 Task: Look for apartments for rent.
Action: Mouse moved to (350, 411)
Screenshot: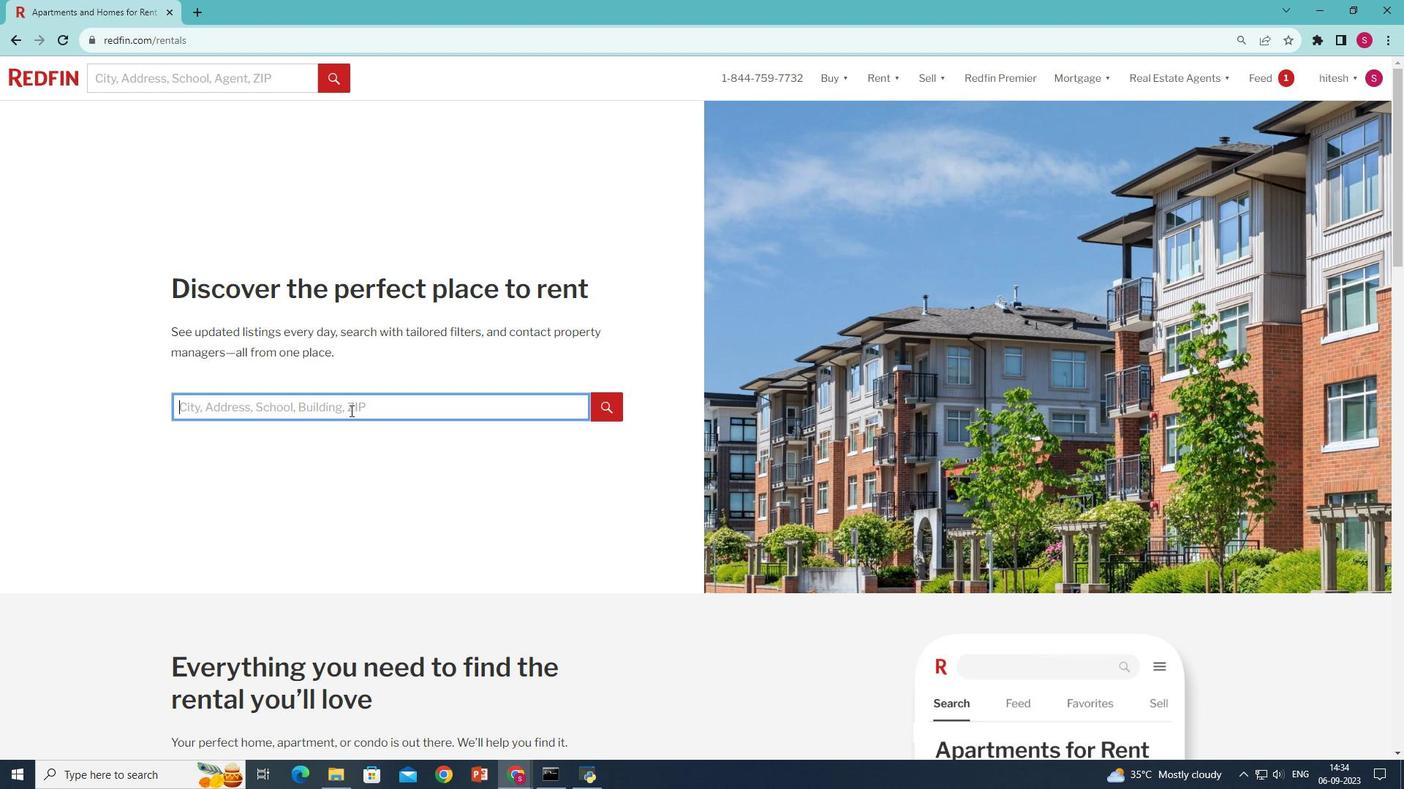 
Action: Mouse pressed left at (350, 411)
Screenshot: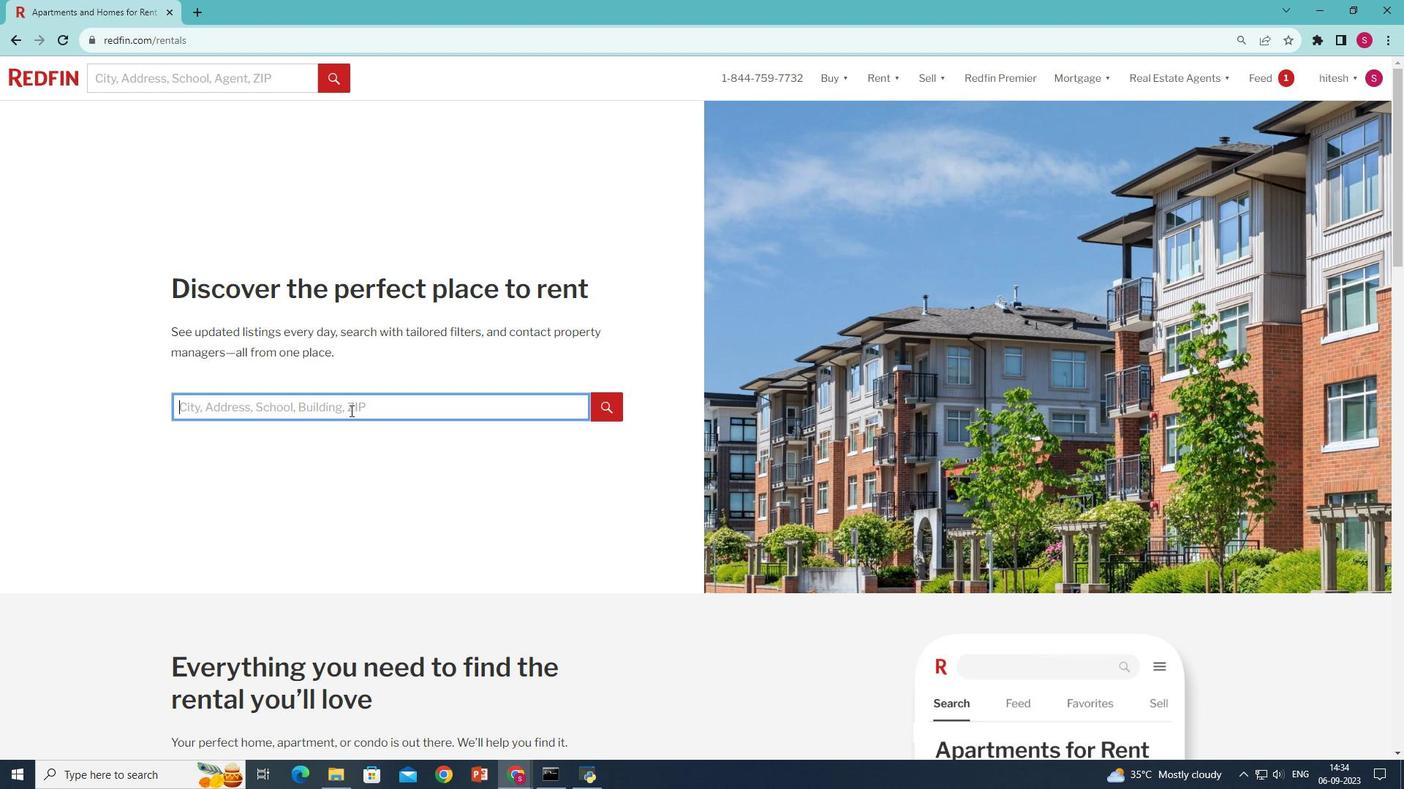 
Action: Key pressed <Key.shift><Key.shift><Key.shift><Key.shift><Key.shift><Key.shift><Key.shift><Key.shift>New<Key.space><Key.shift>York<Key.space><Key.backspace>,<Key.space><Key.shift>NY,<Key.space><Key.shift>USA
Screenshot: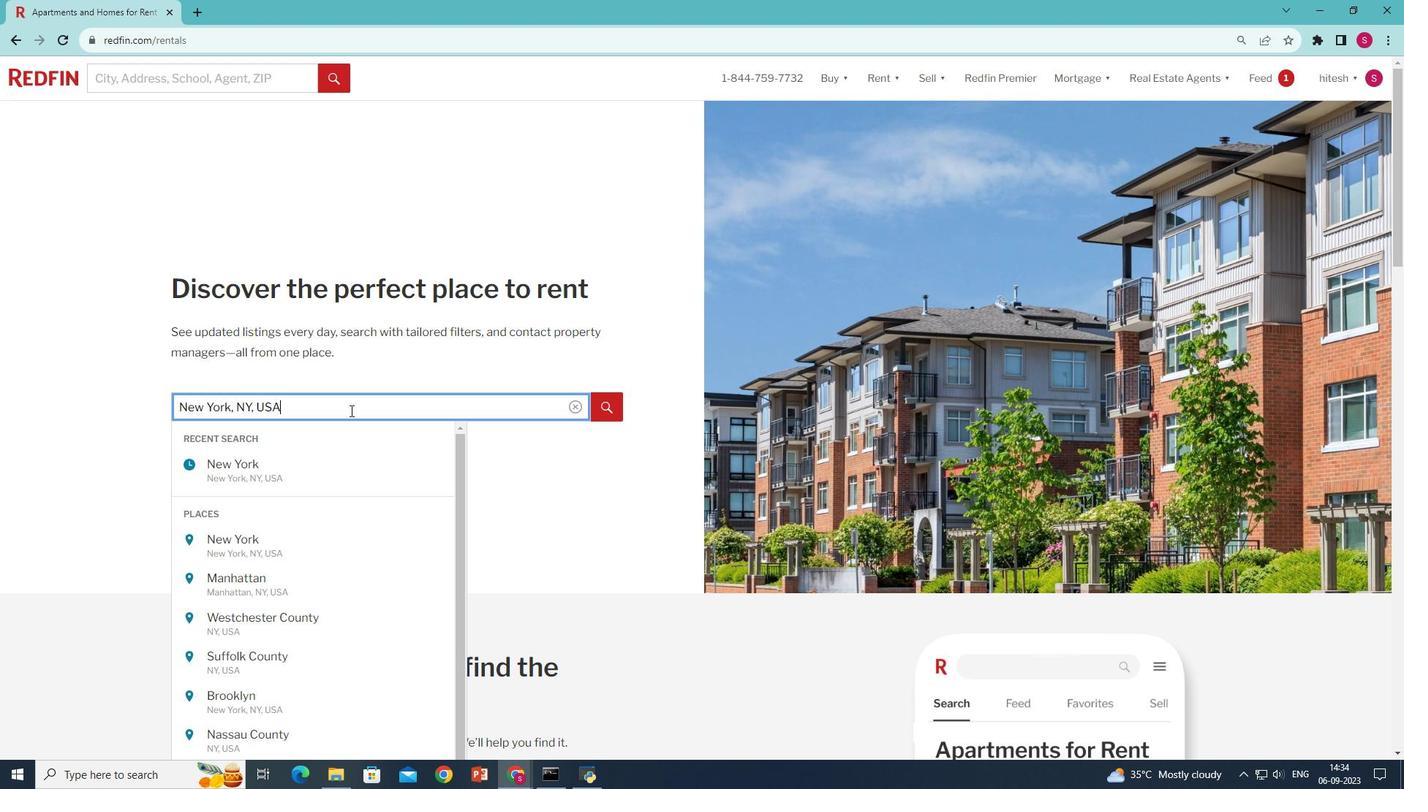 
Action: Mouse moved to (607, 398)
Screenshot: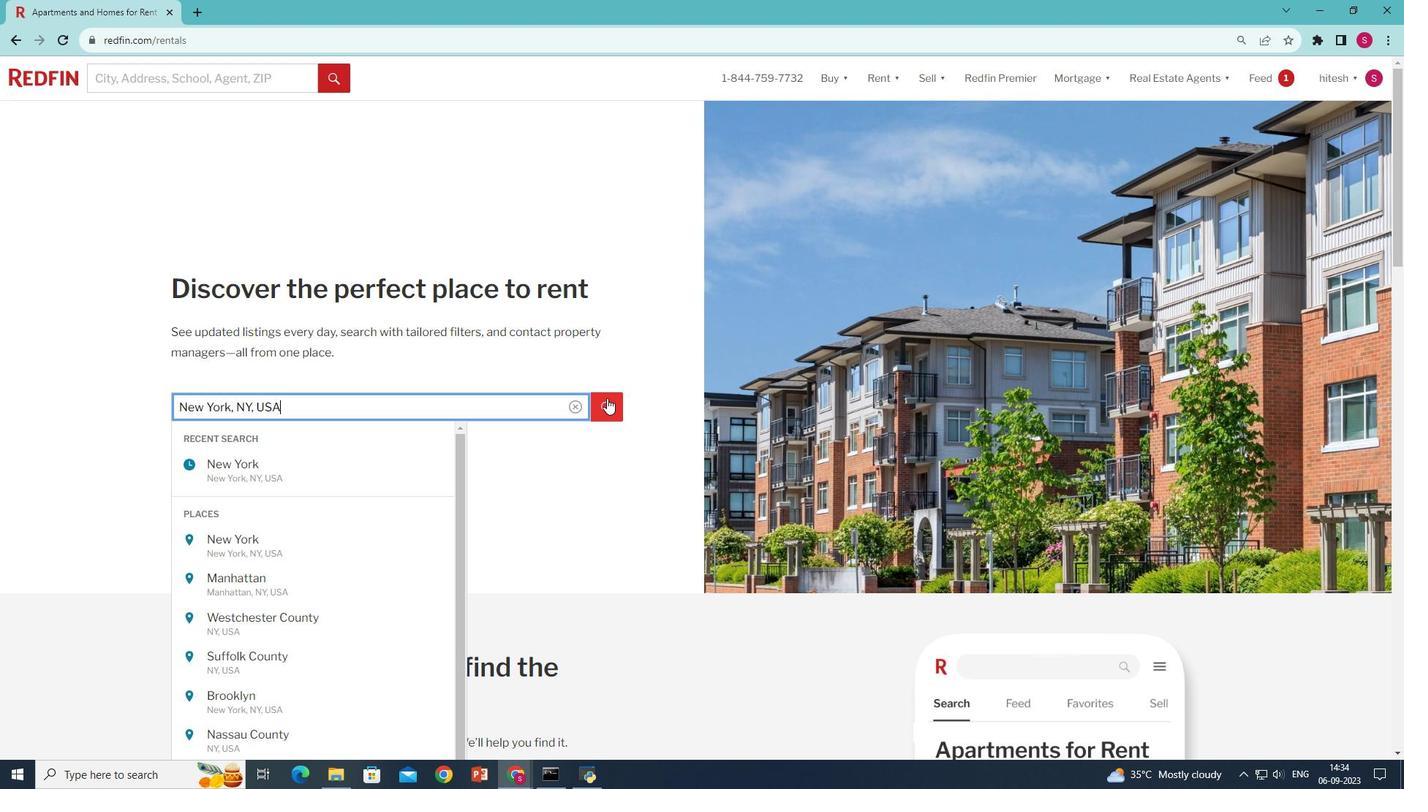 
Action: Mouse pressed left at (607, 398)
Screenshot: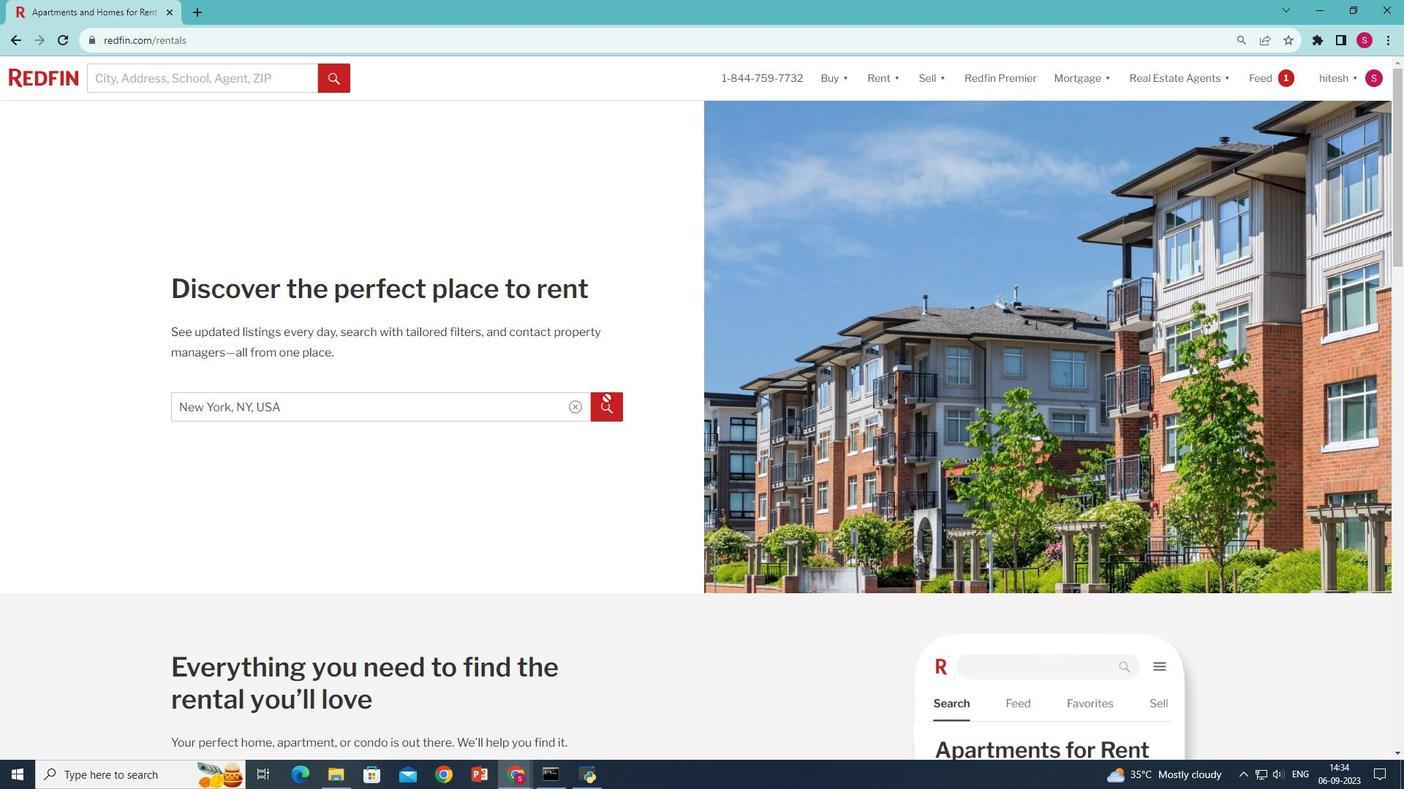 
Action: Mouse moved to (413, 176)
Screenshot: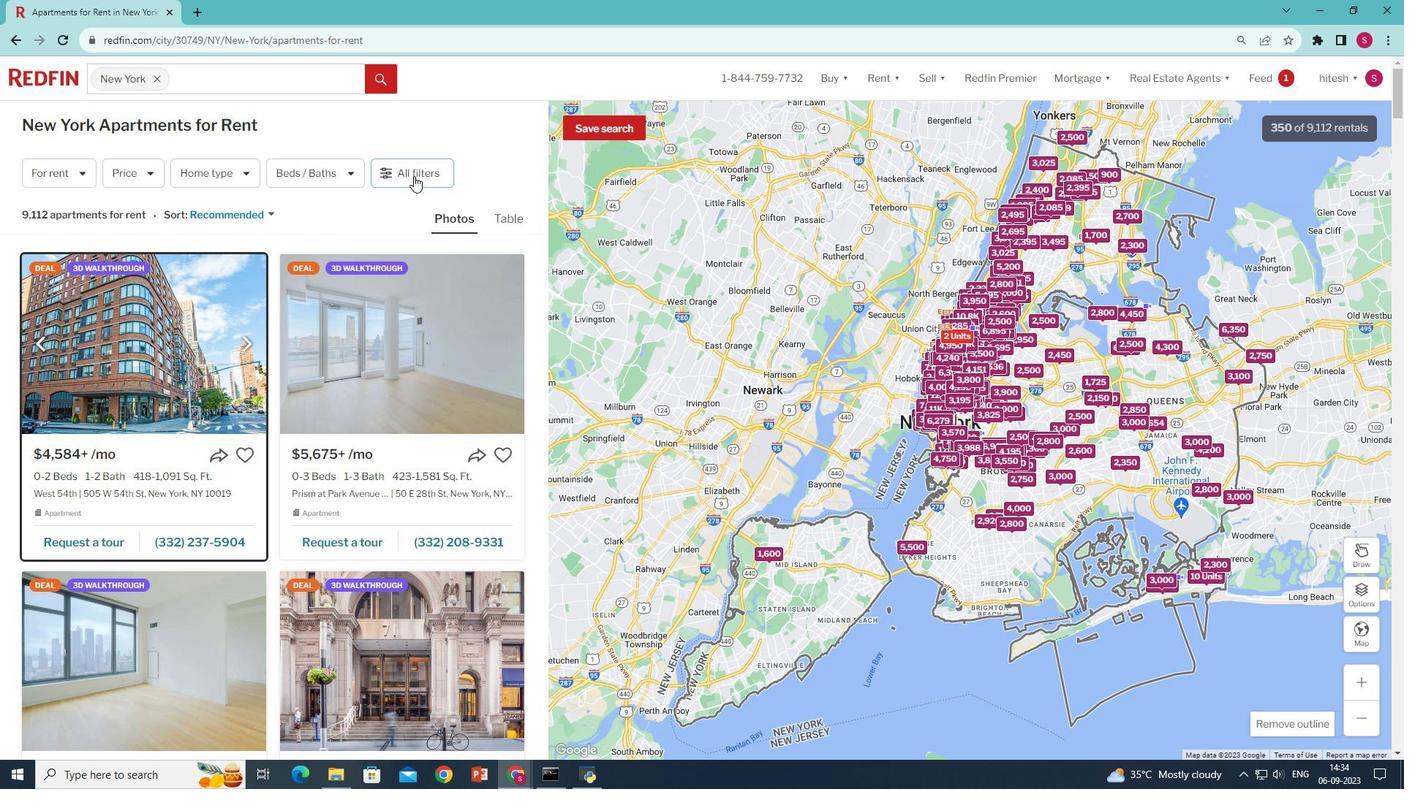 
Action: Mouse pressed left at (413, 176)
Screenshot: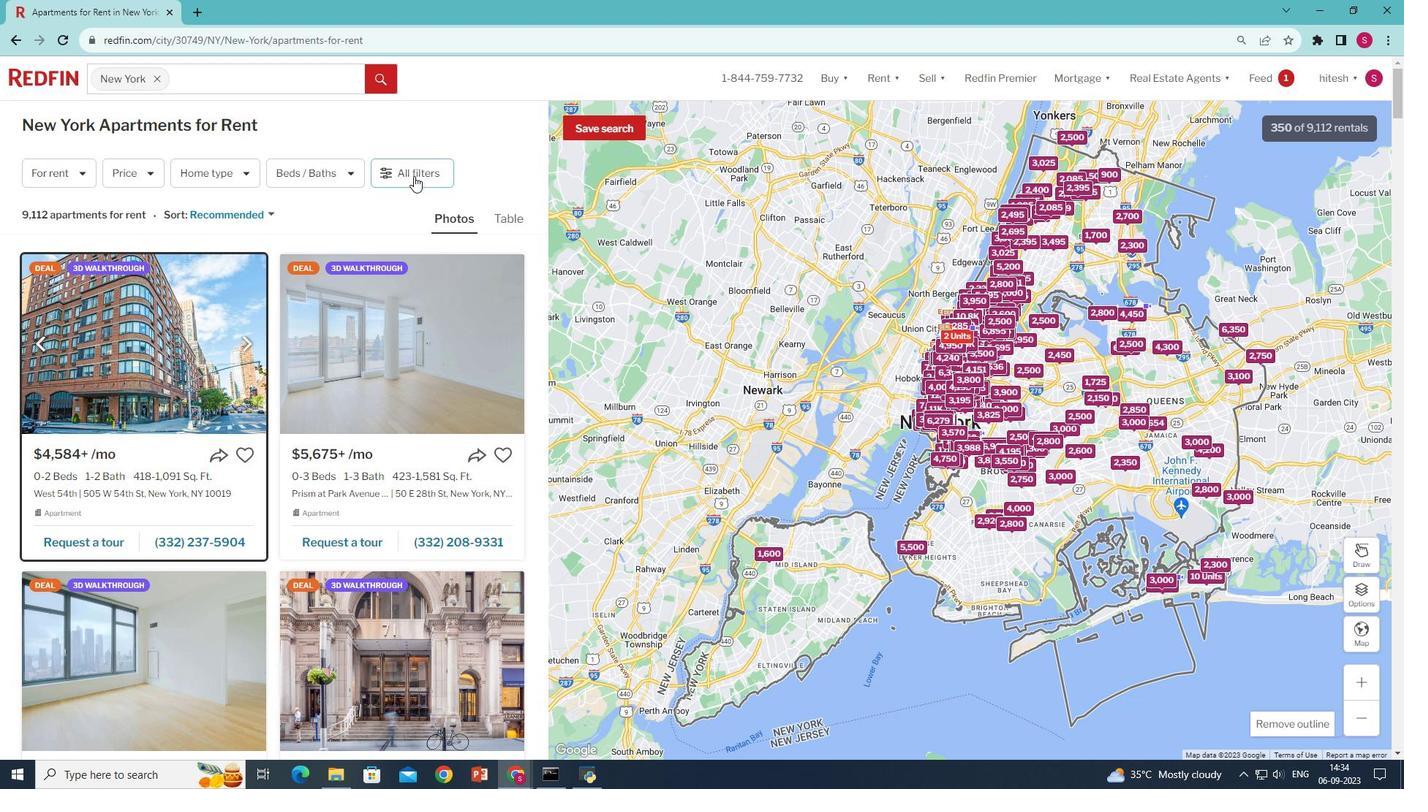 
Action: Mouse moved to (405, 270)
Screenshot: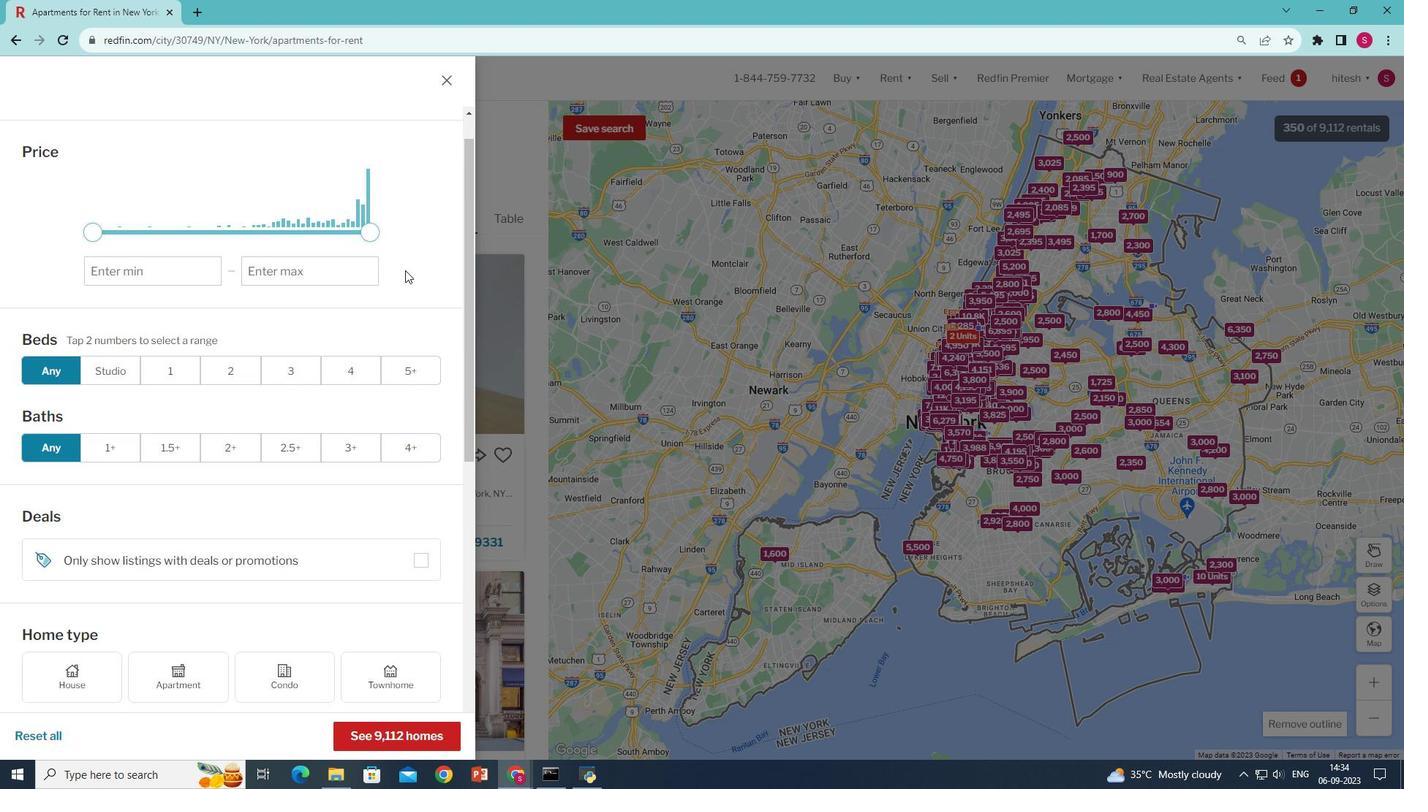 
Action: Mouse scrolled (405, 269) with delta (0, 0)
Screenshot: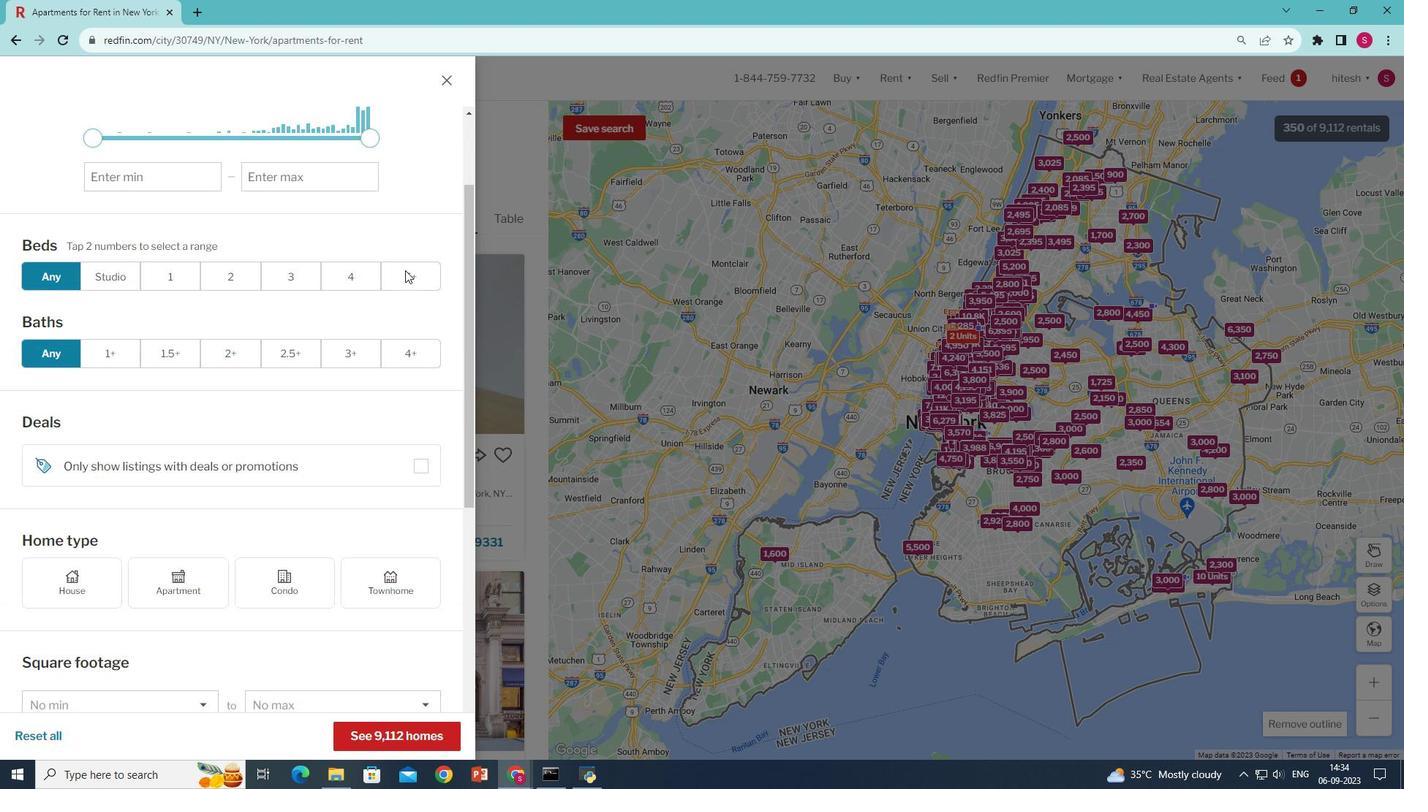 
Action: Mouse scrolled (405, 269) with delta (0, 0)
Screenshot: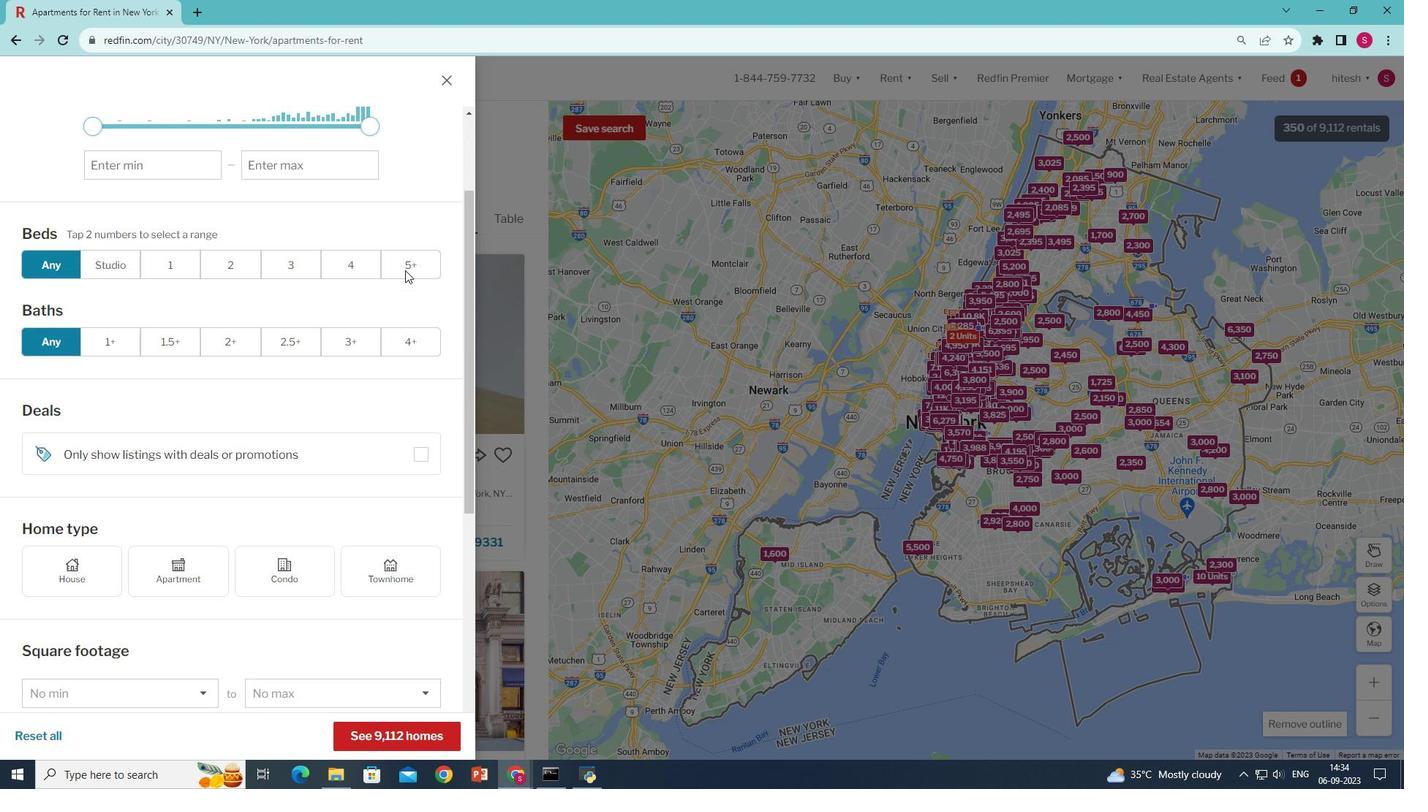 
Action: Mouse scrolled (405, 269) with delta (0, 0)
Screenshot: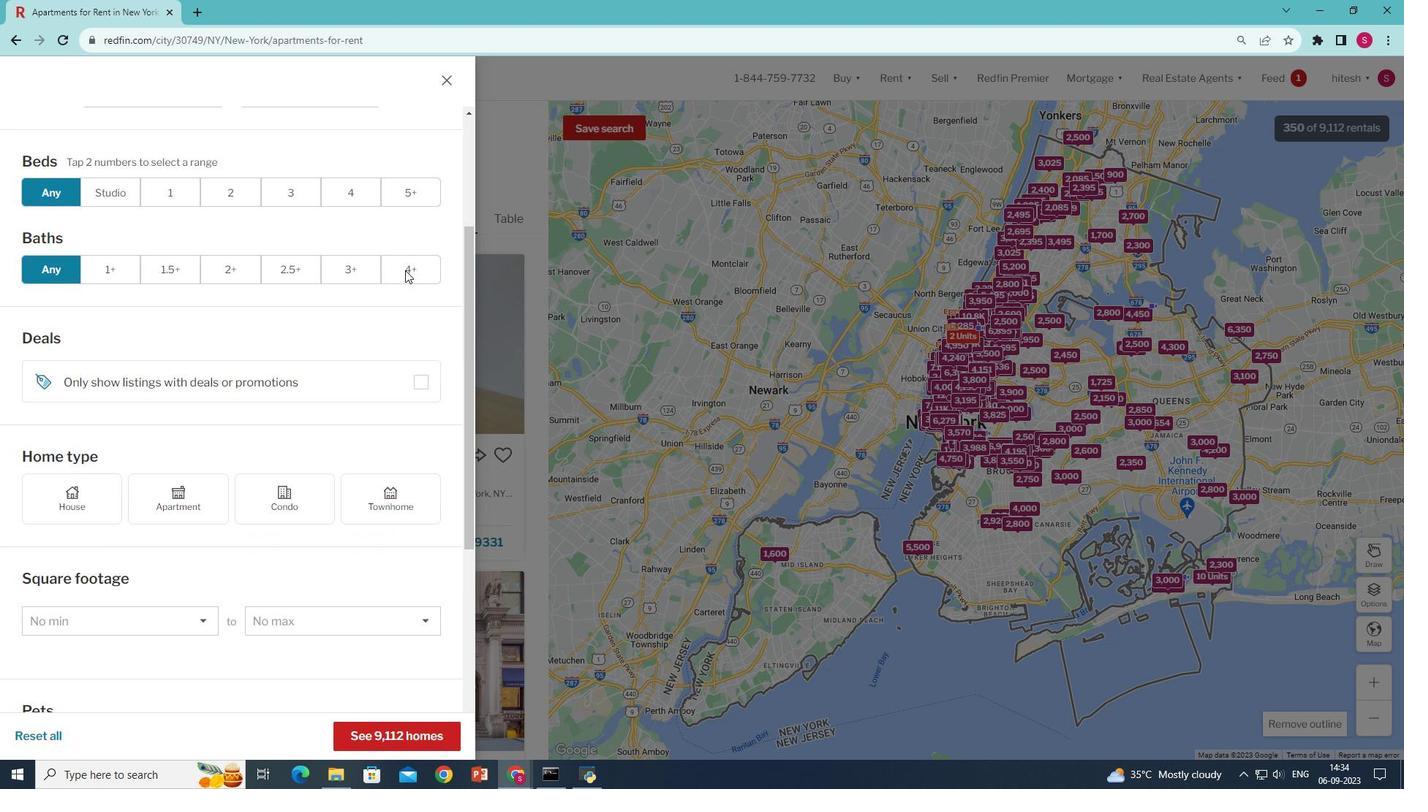 
Action: Mouse moved to (166, 506)
Screenshot: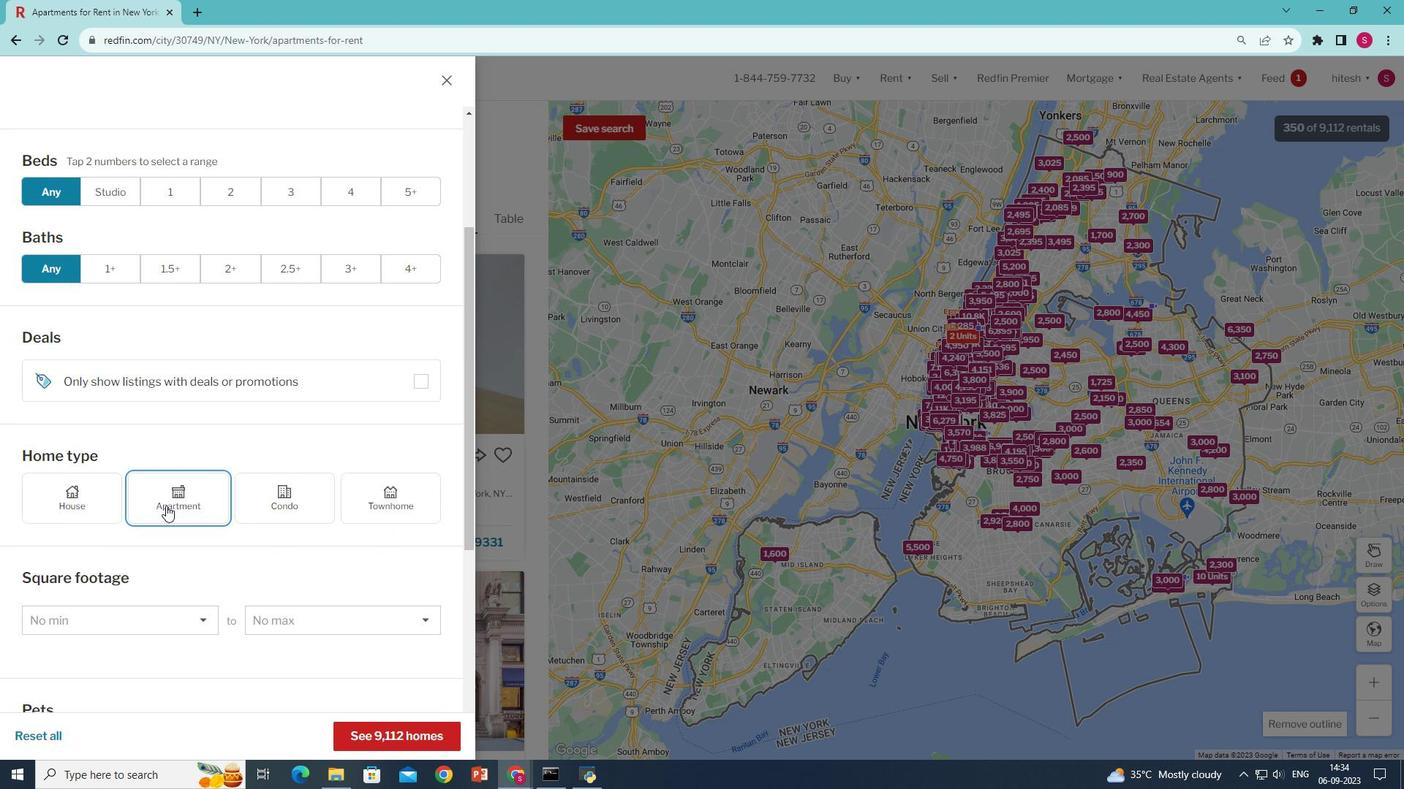 
Action: Mouse pressed left at (166, 506)
Screenshot: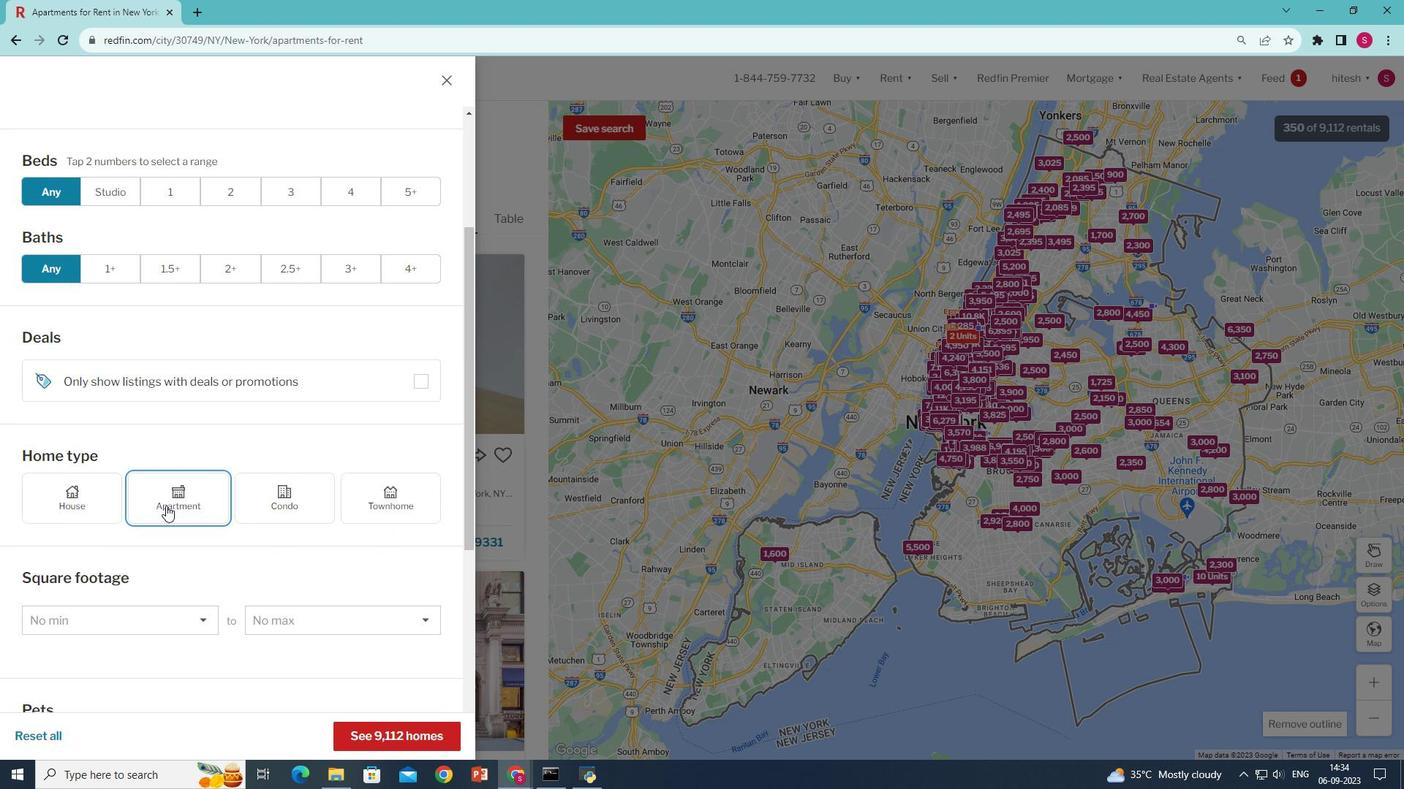 
Action: Mouse moved to (396, 735)
Screenshot: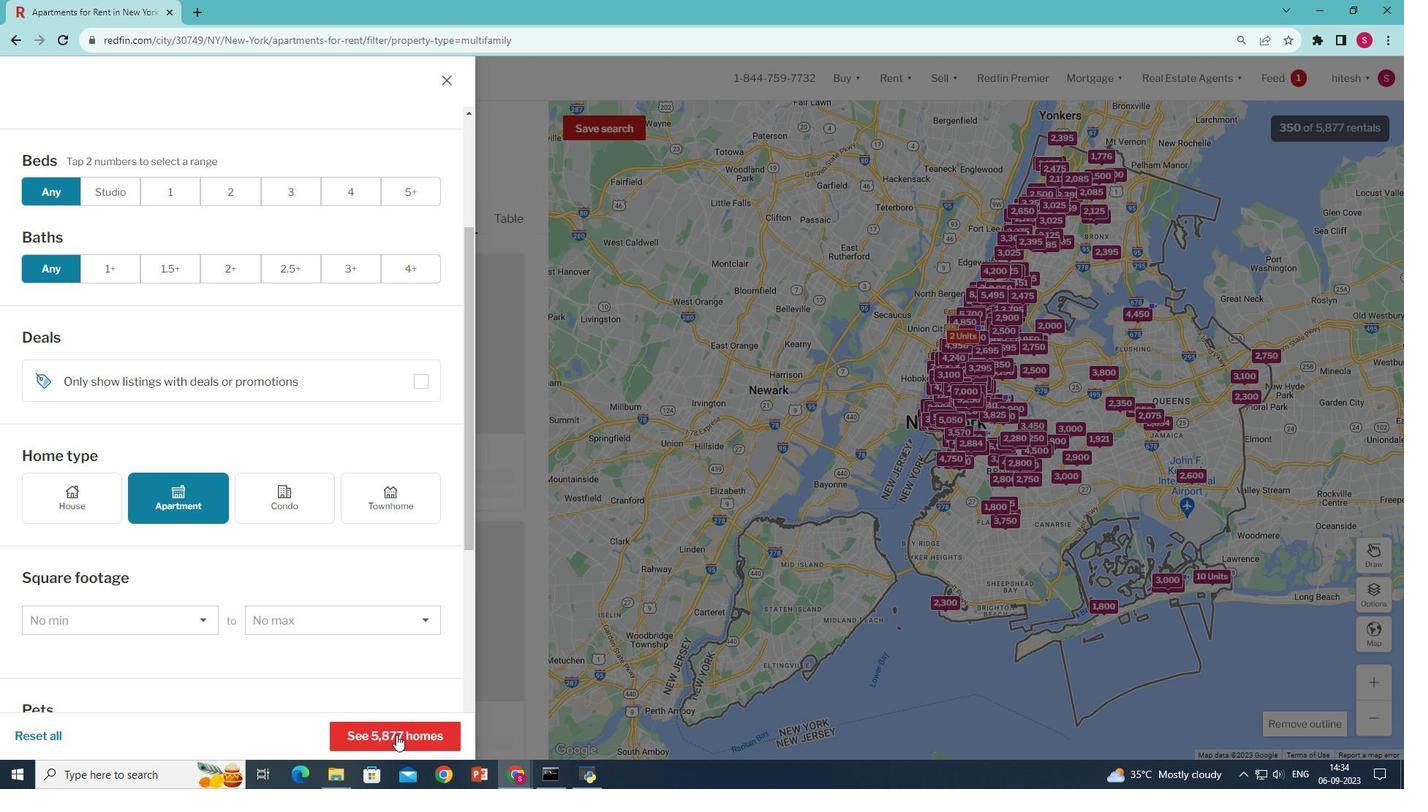 
Action: Mouse pressed left at (396, 735)
Screenshot: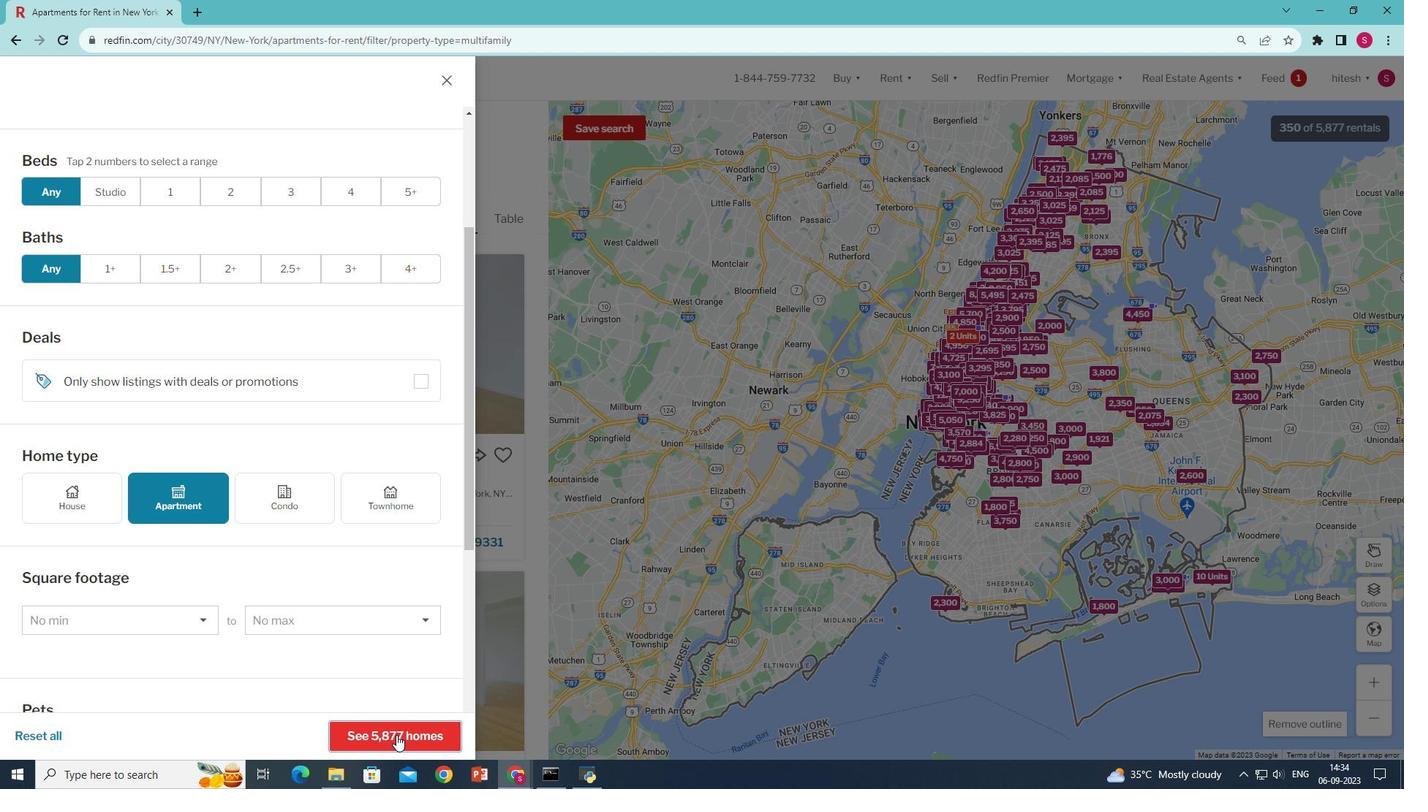 
Action: Mouse moved to (481, 624)
Screenshot: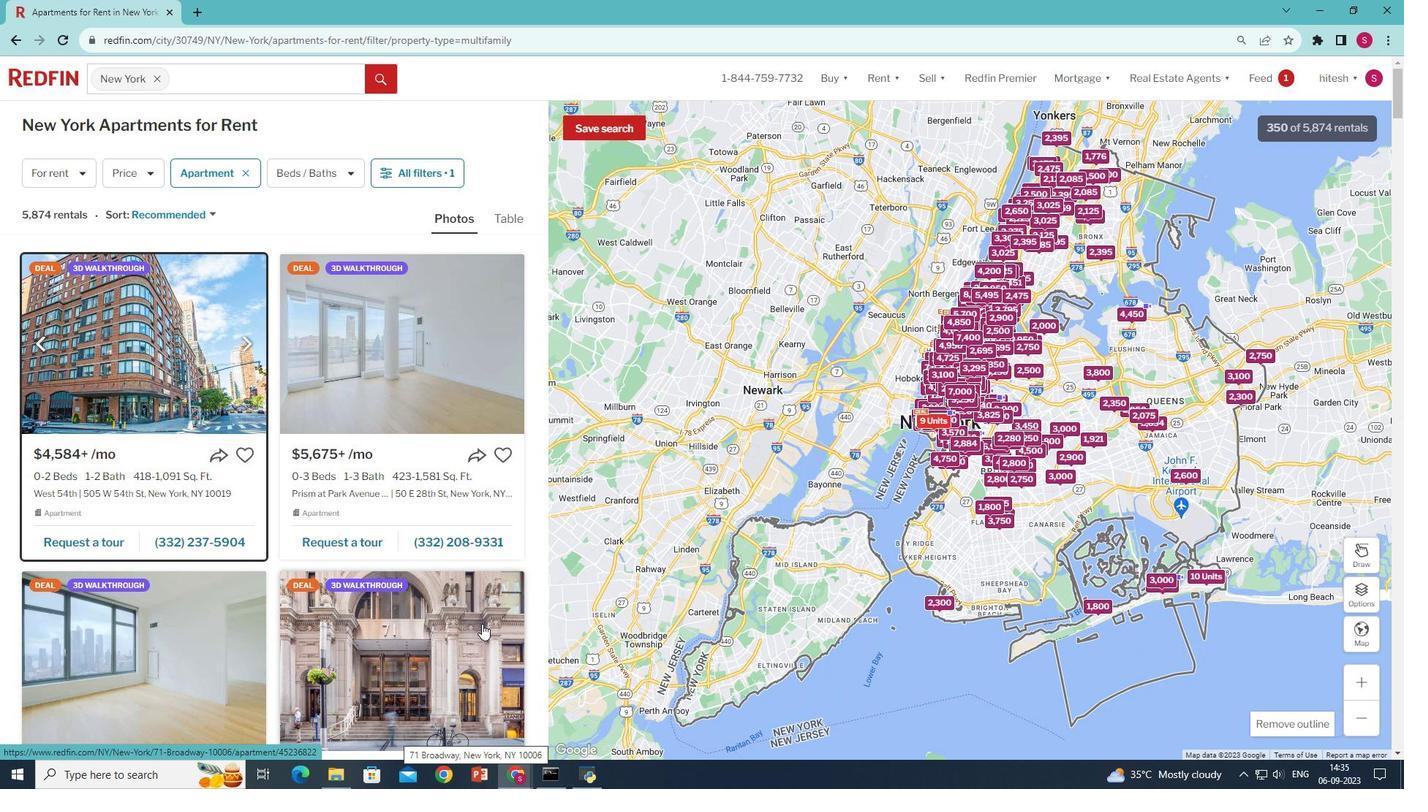 
Action: Mouse scrolled (481, 623) with delta (0, 0)
Screenshot: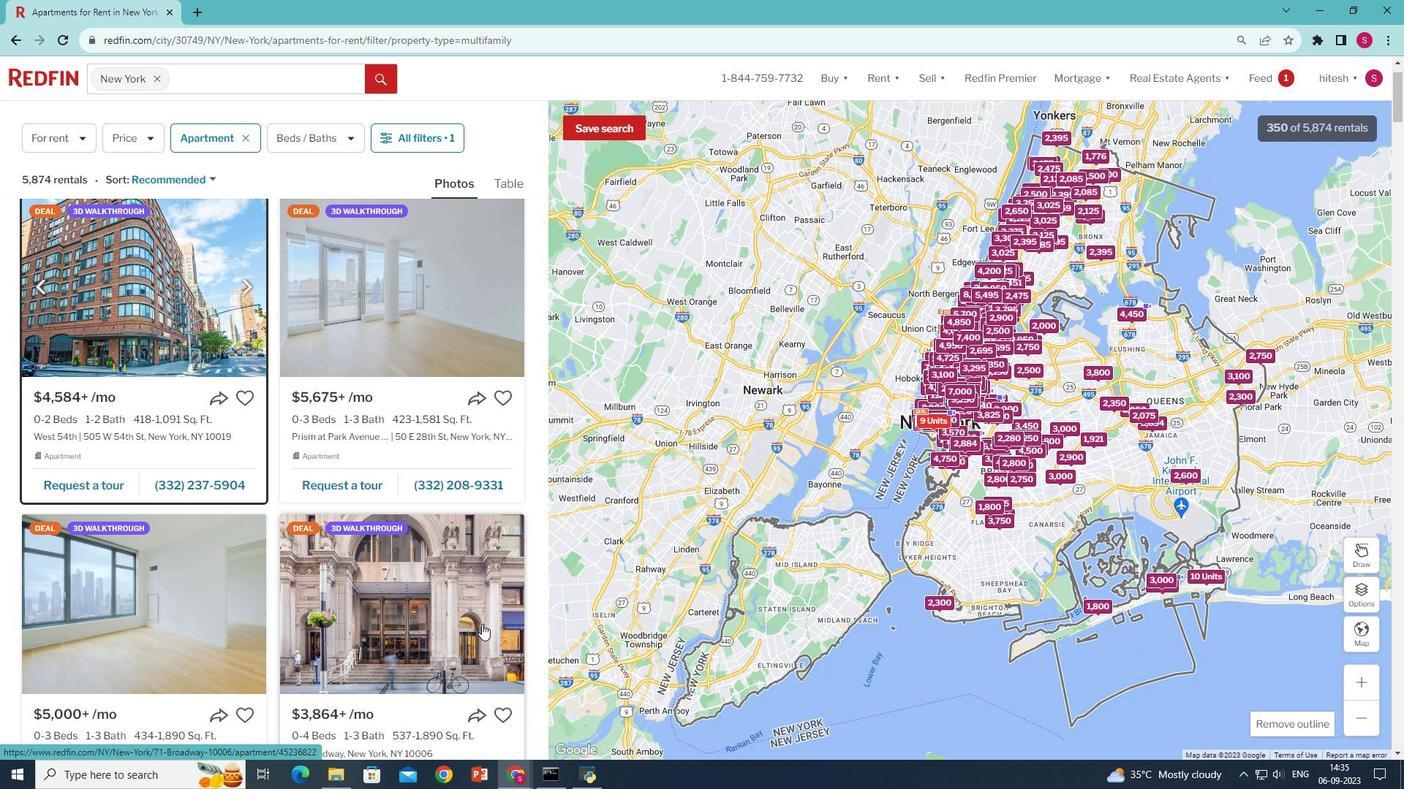 
Action: Mouse moved to (481, 624)
Screenshot: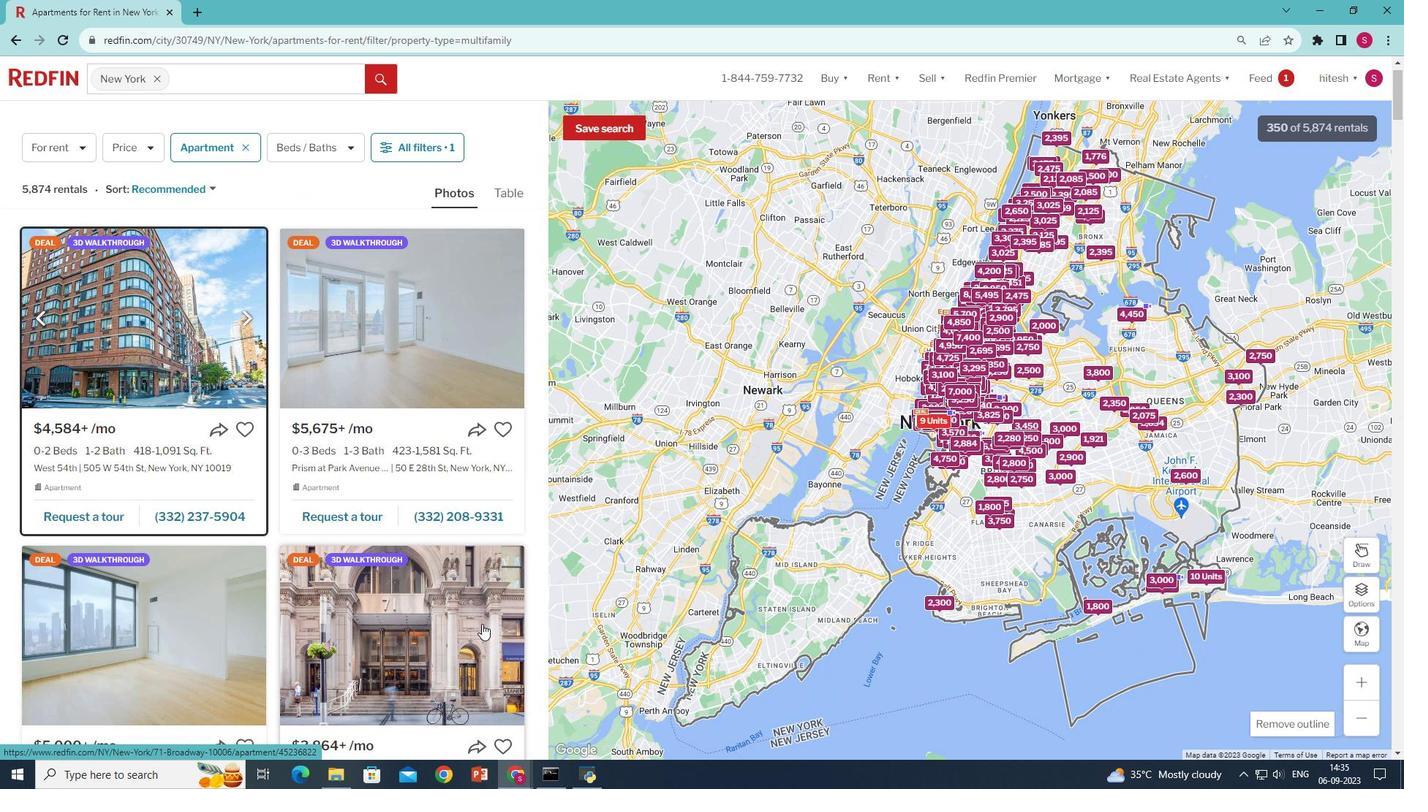 
Action: Mouse scrolled (481, 625) with delta (0, 0)
Screenshot: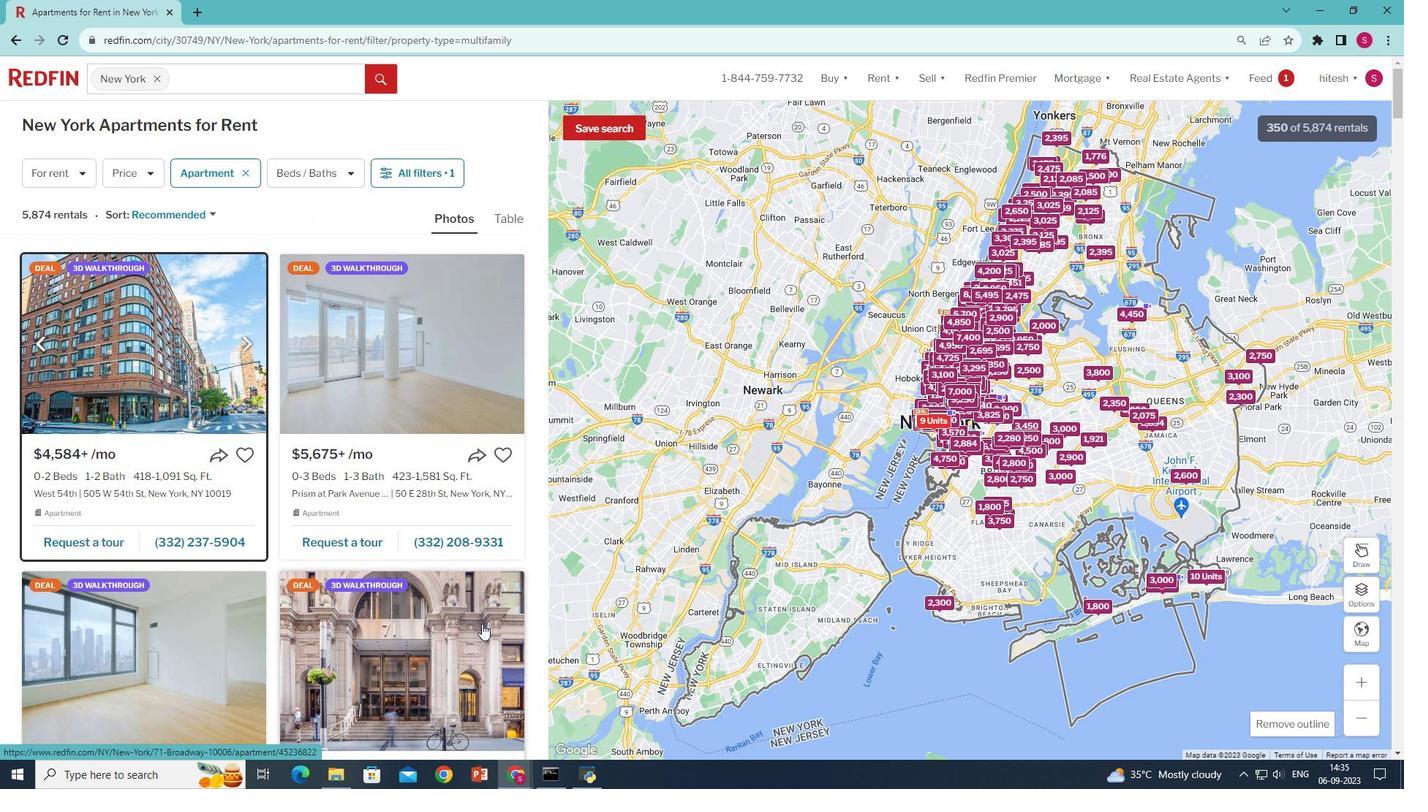 
